 Task: Repost the top most post.
Action: Mouse moved to (588, 321)
Screenshot: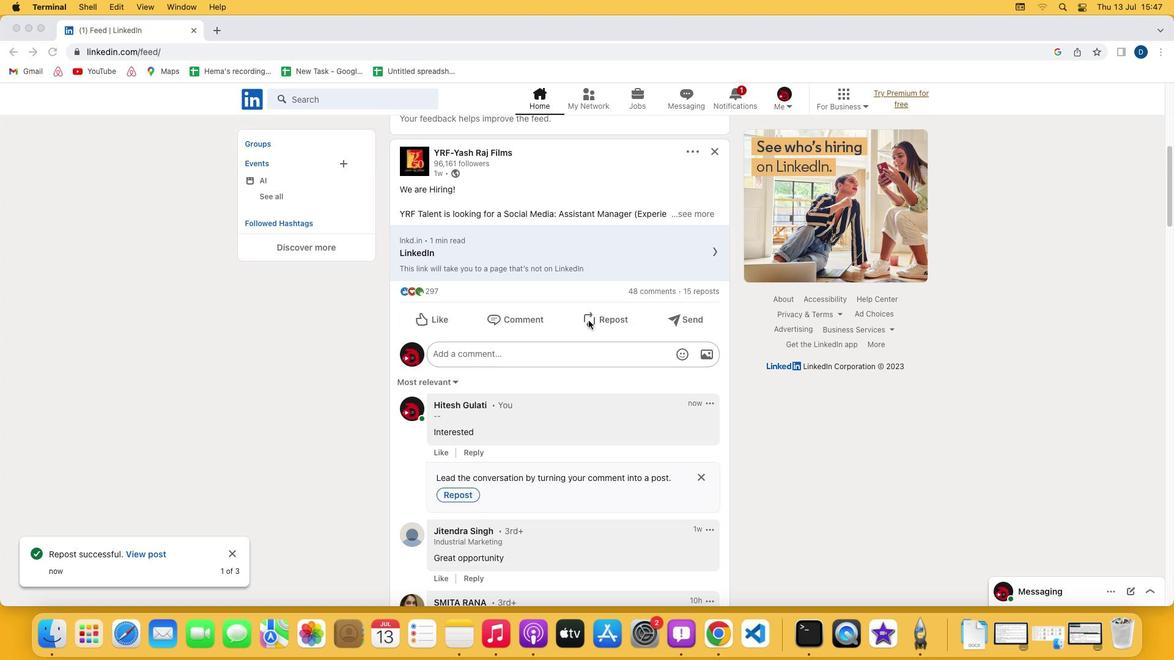 
Action: Mouse pressed left at (588, 321)
Screenshot: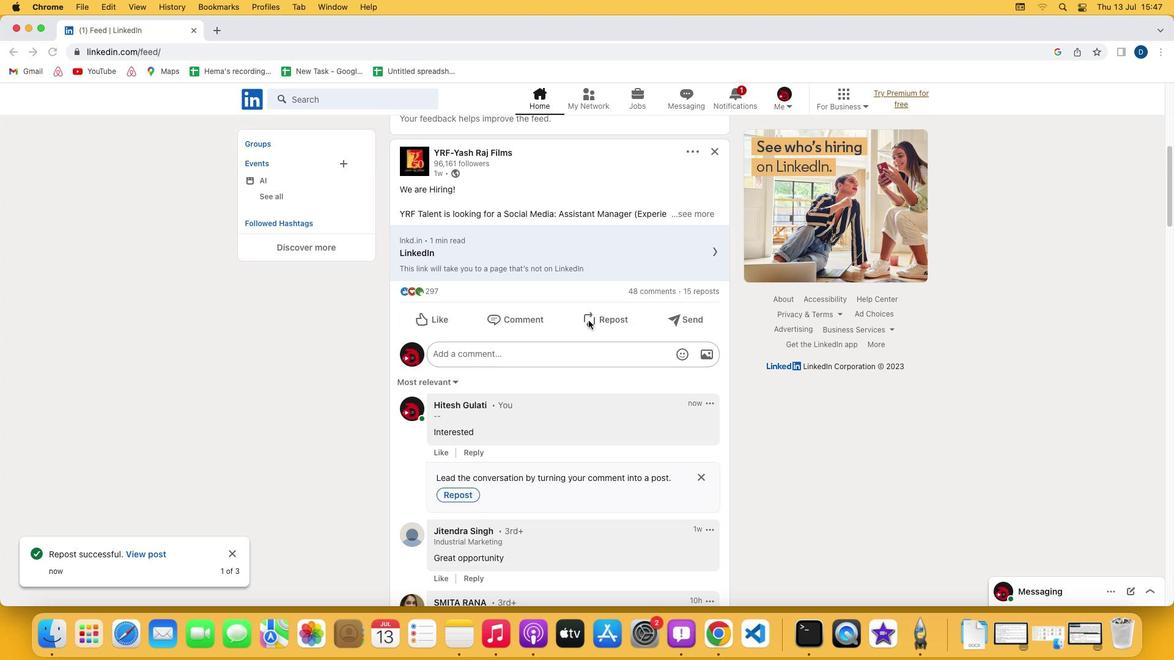 
Action: Mouse moved to (602, 318)
Screenshot: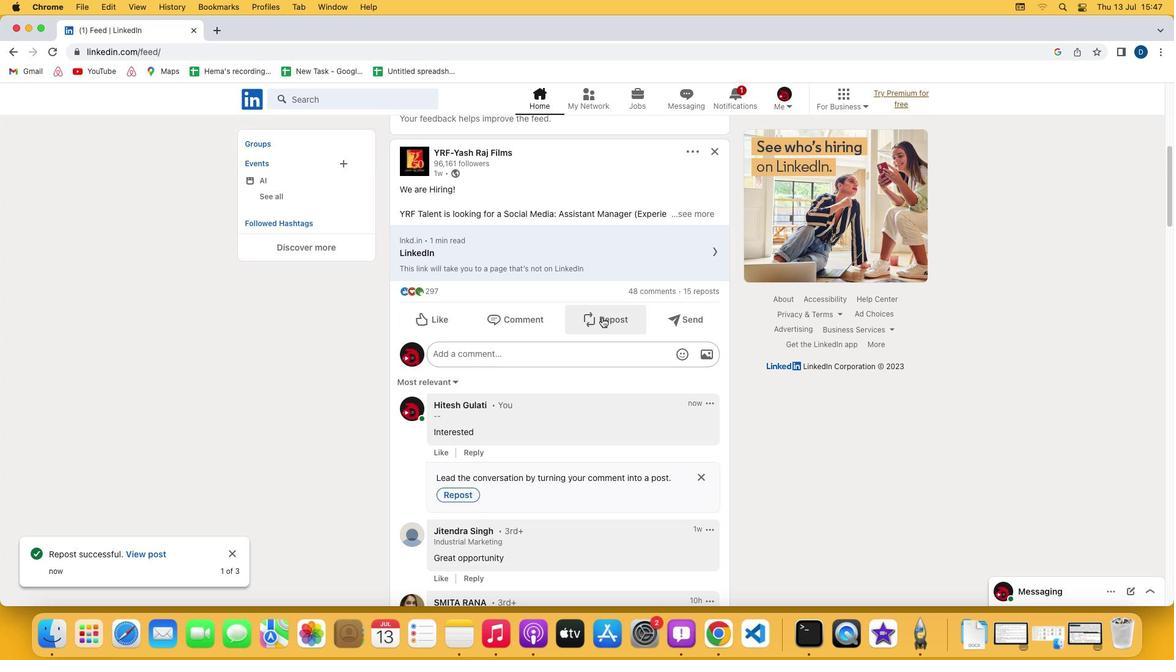 
Action: Mouse pressed left at (602, 318)
Screenshot: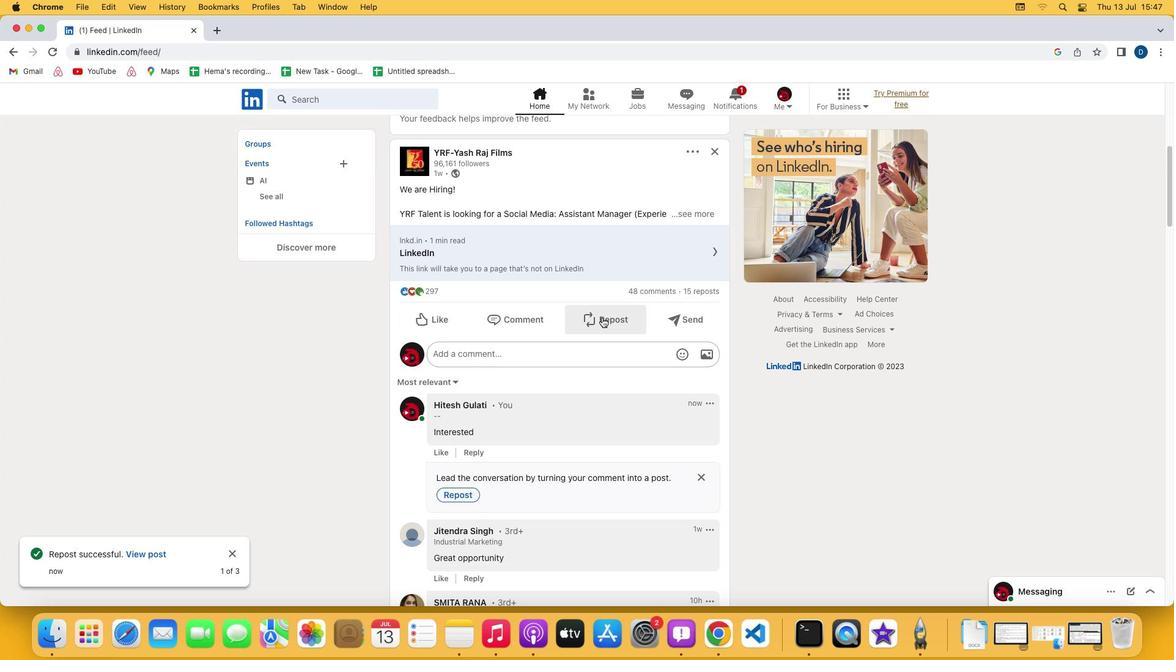 
Action: Mouse moved to (561, 392)
Screenshot: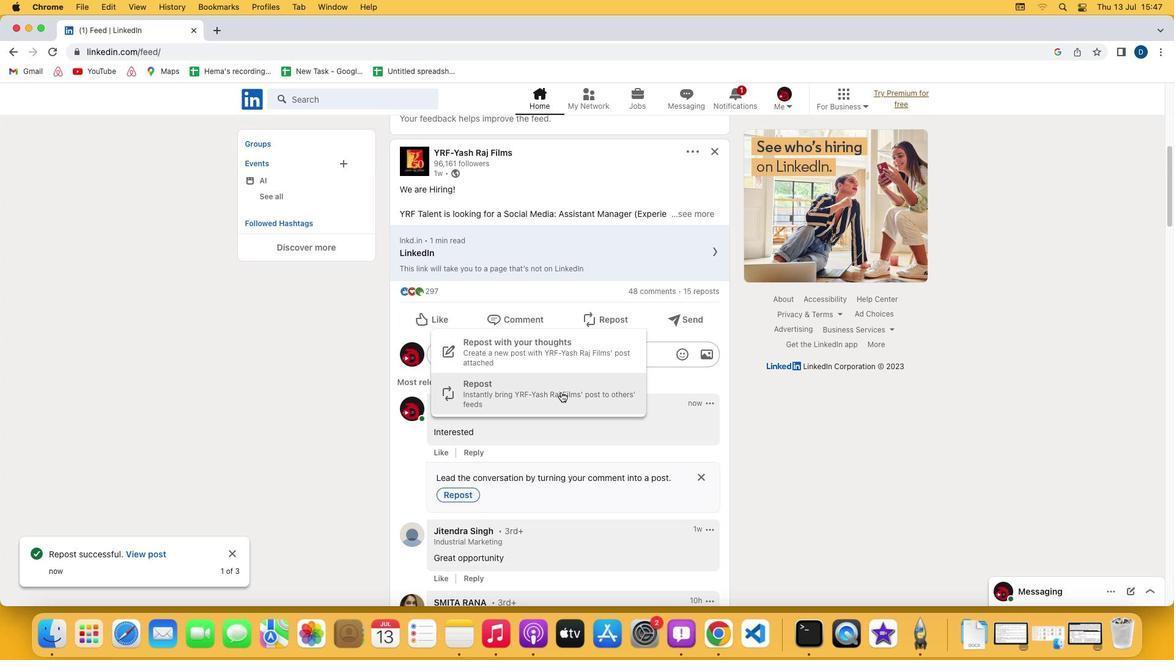 
Action: Mouse pressed left at (561, 392)
Screenshot: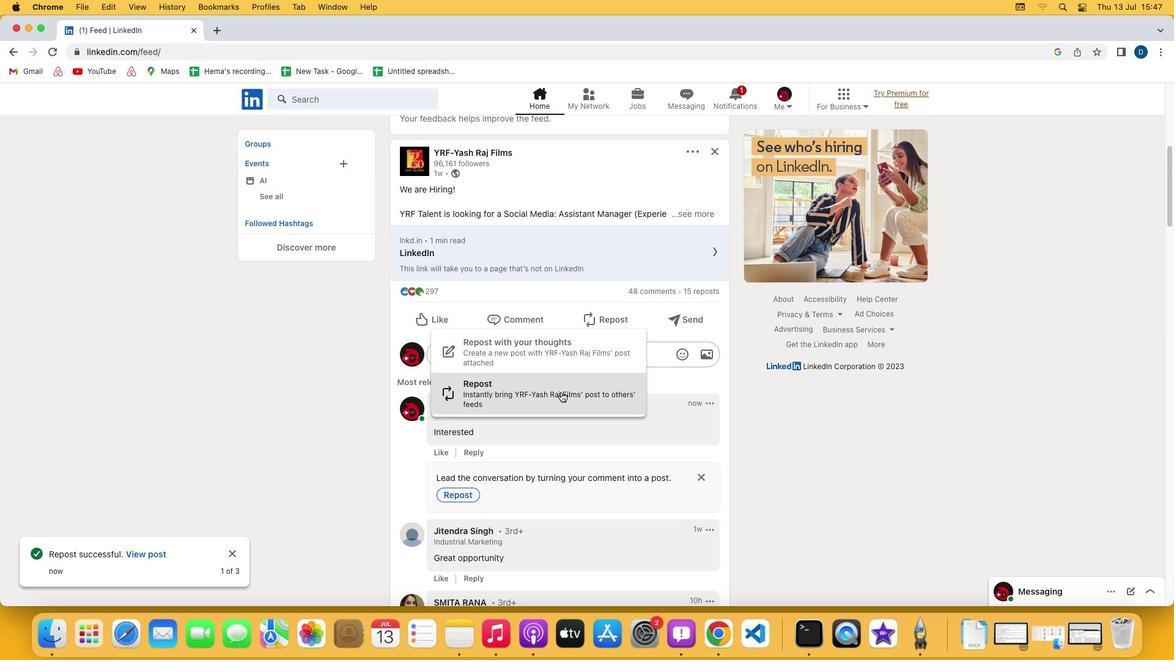 
